 Task: Disable the javascript in debugger.
Action: Mouse moved to (1136, 30)
Screenshot: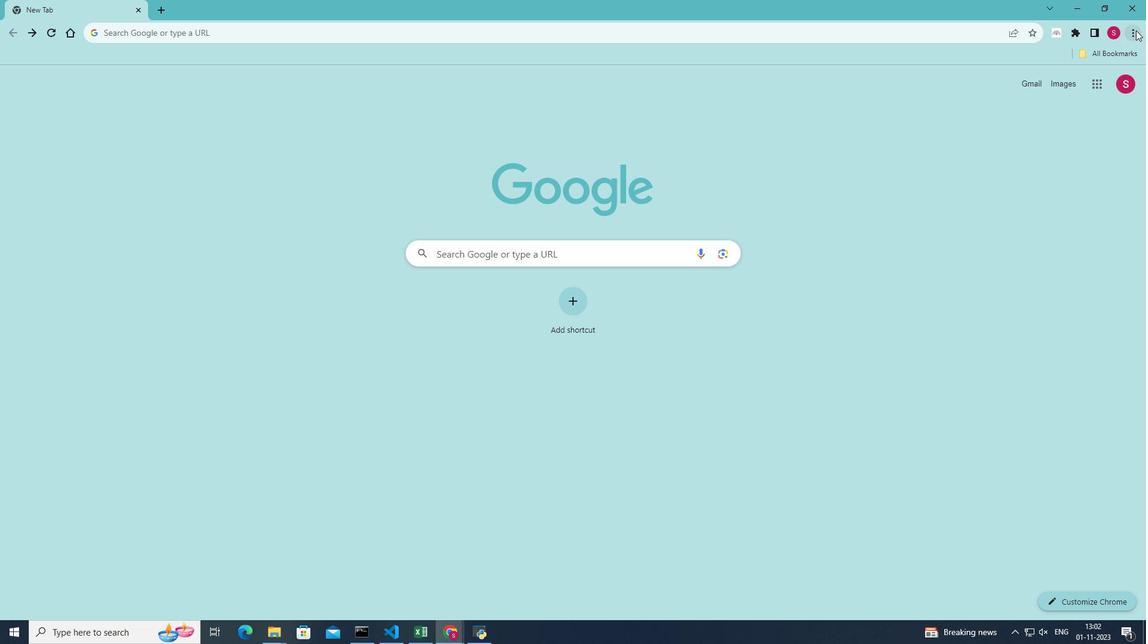 
Action: Mouse pressed left at (1136, 30)
Screenshot: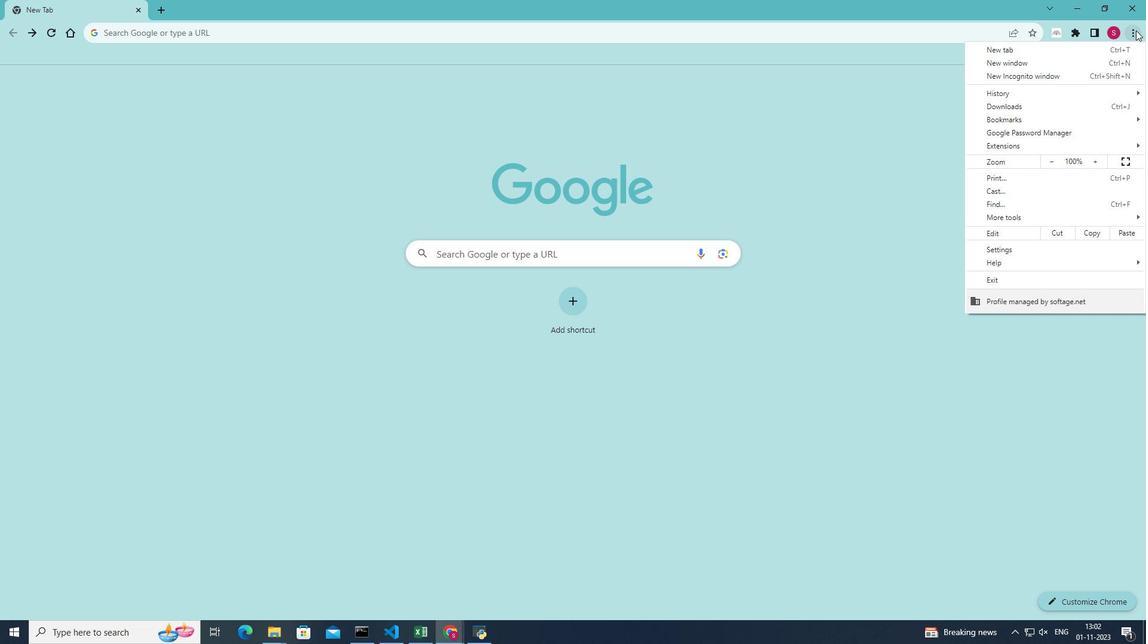 
Action: Mouse moved to (1028, 216)
Screenshot: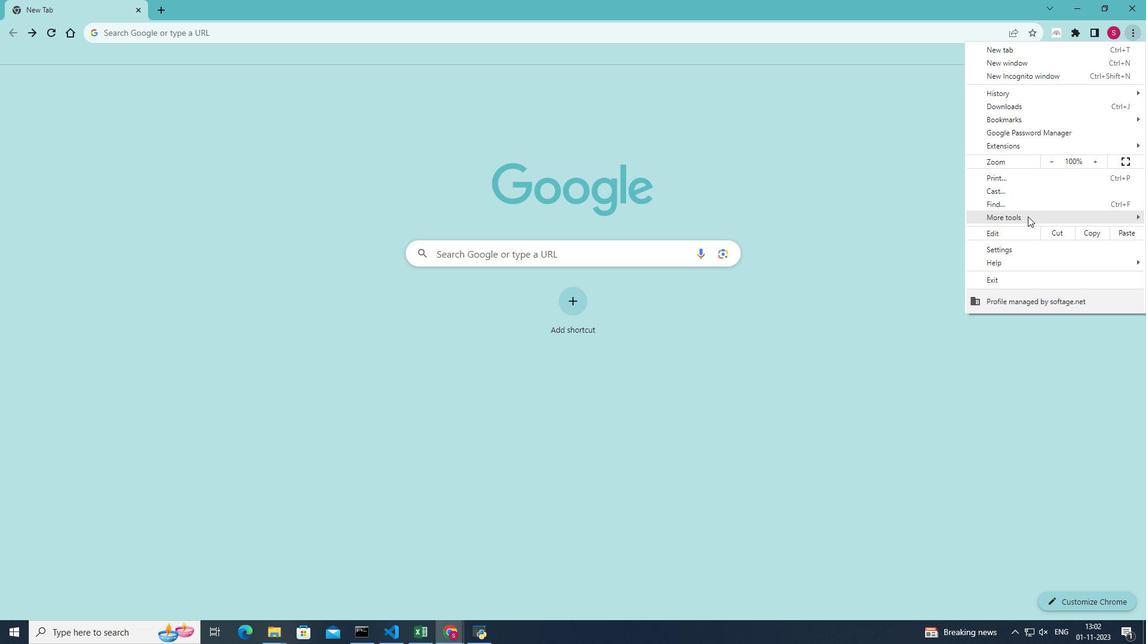 
Action: Mouse pressed left at (1028, 216)
Screenshot: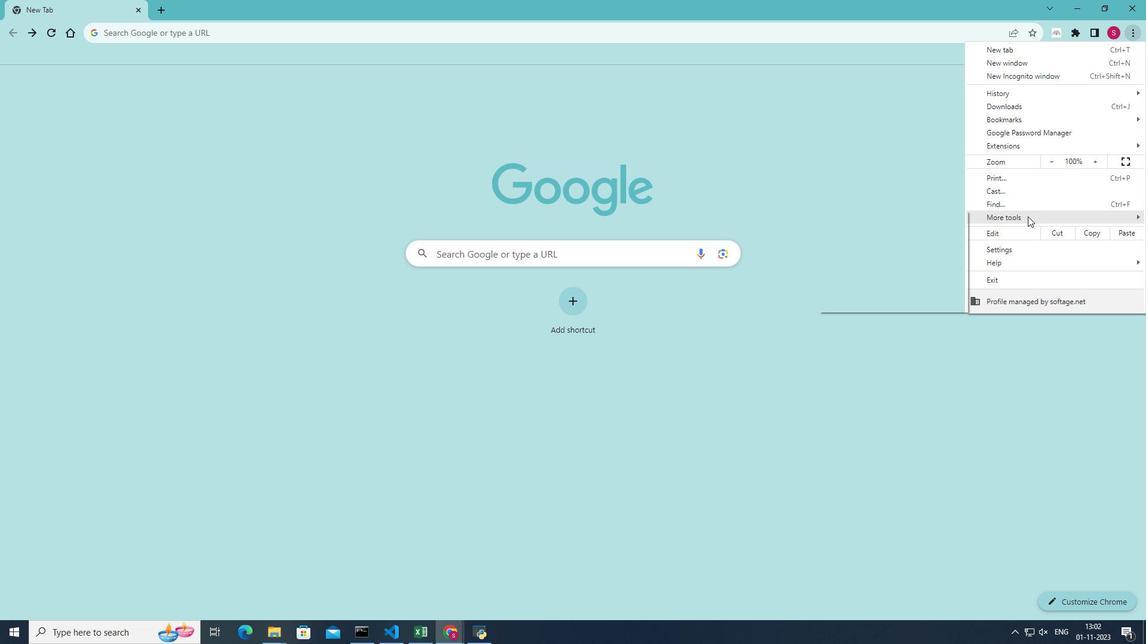 
Action: Mouse moved to (886, 307)
Screenshot: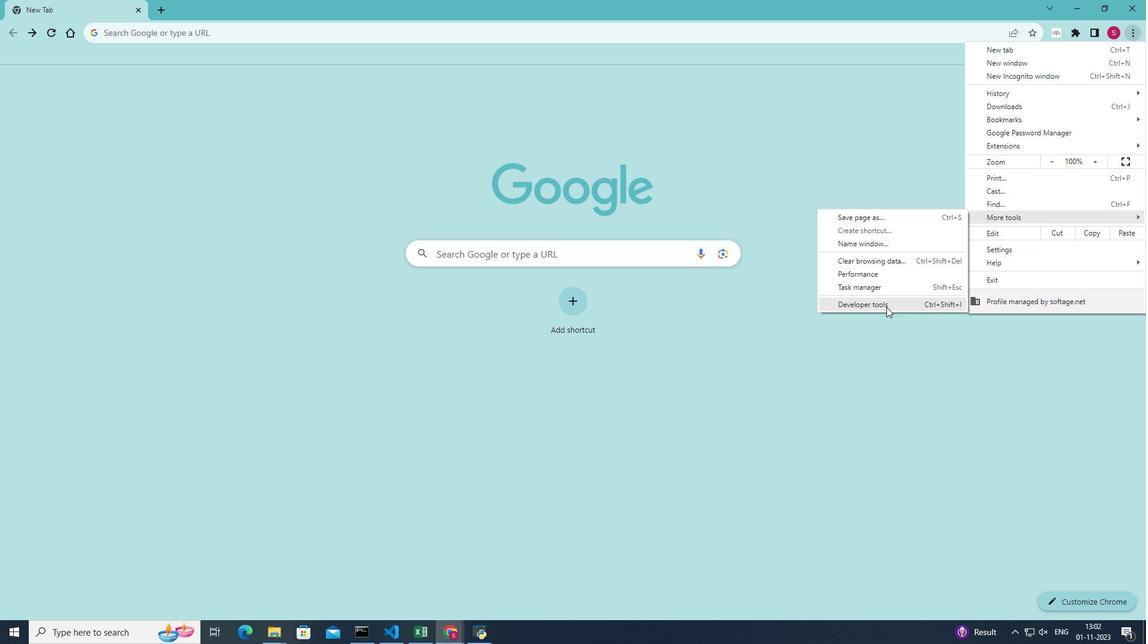 
Action: Mouse pressed left at (886, 307)
Screenshot: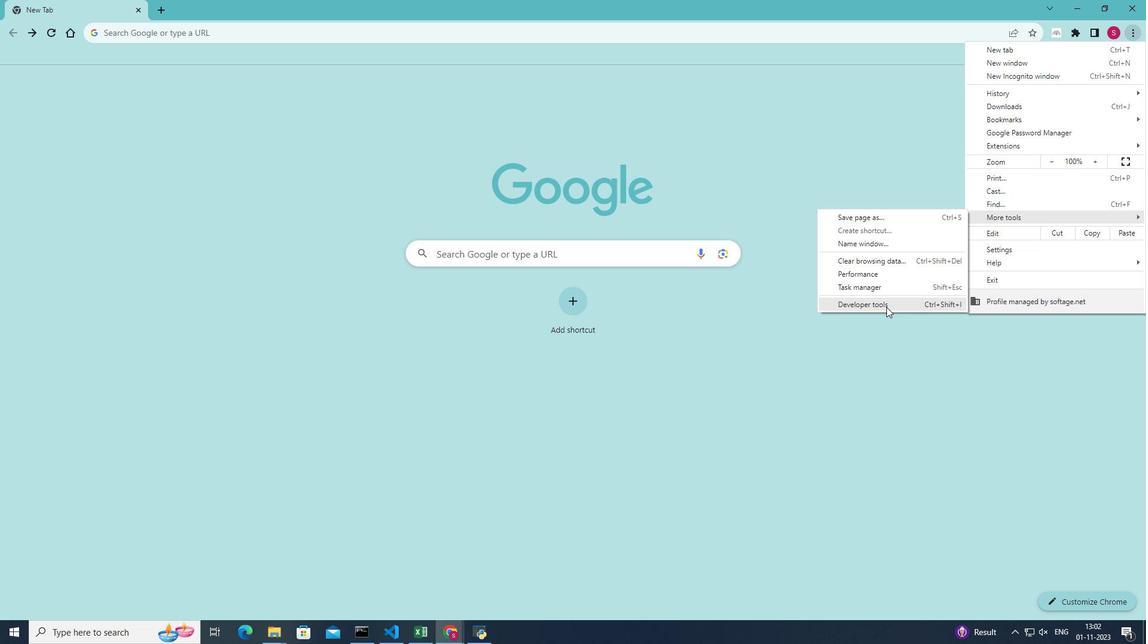 
Action: Mouse moved to (1100, 75)
Screenshot: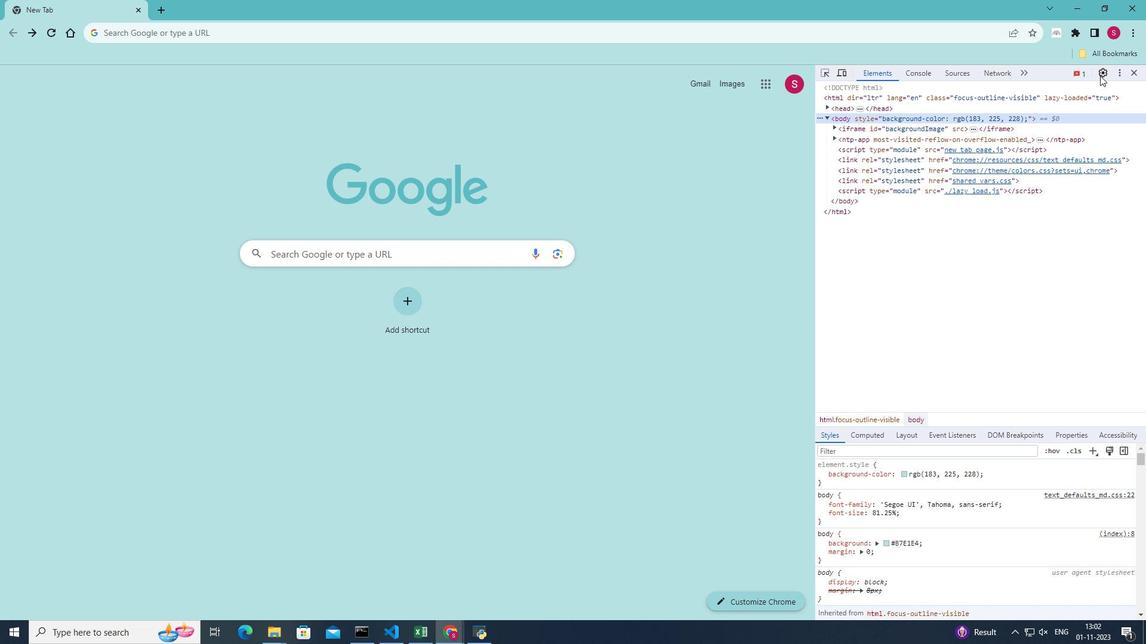 
Action: Mouse pressed left at (1100, 75)
Screenshot: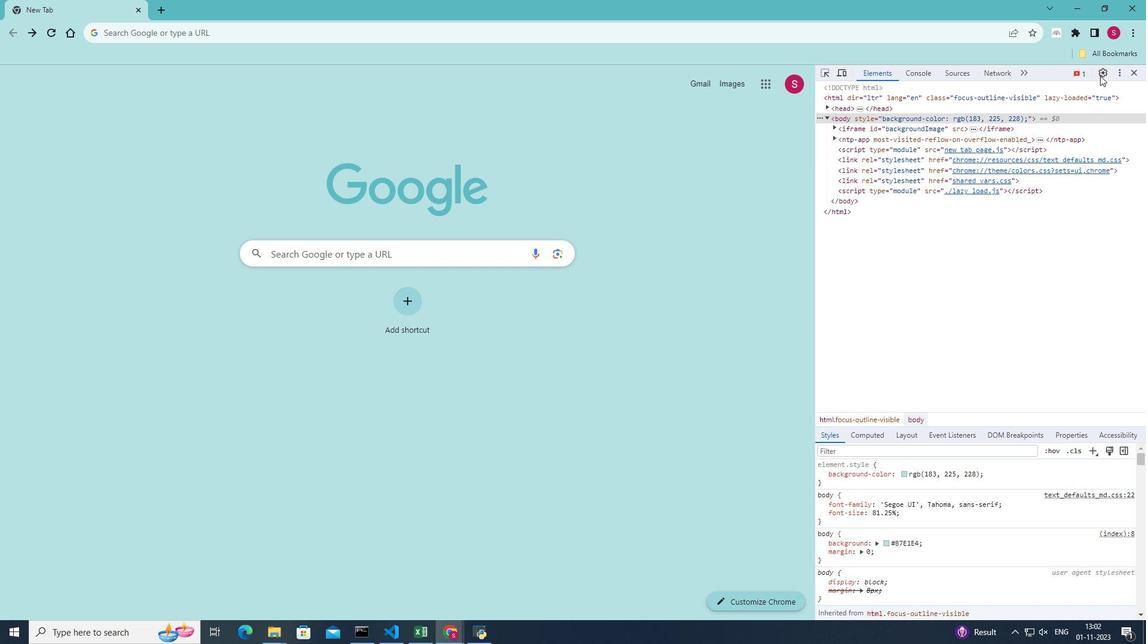 
Action: Mouse moved to (1089, 266)
Screenshot: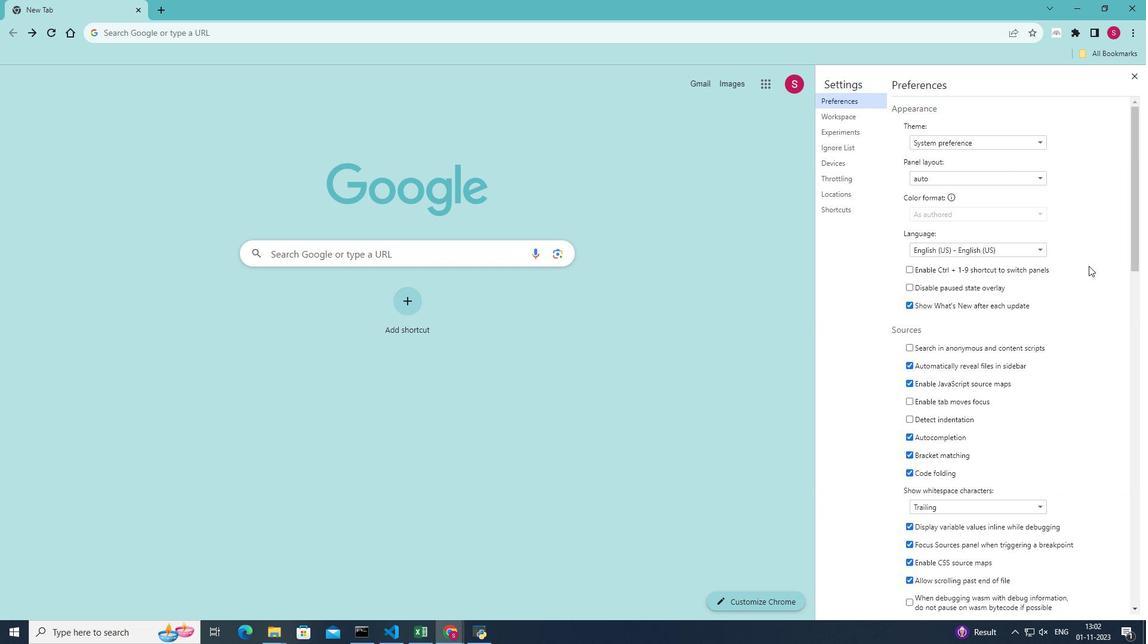 
Action: Mouse scrolled (1089, 265) with delta (0, 0)
Screenshot: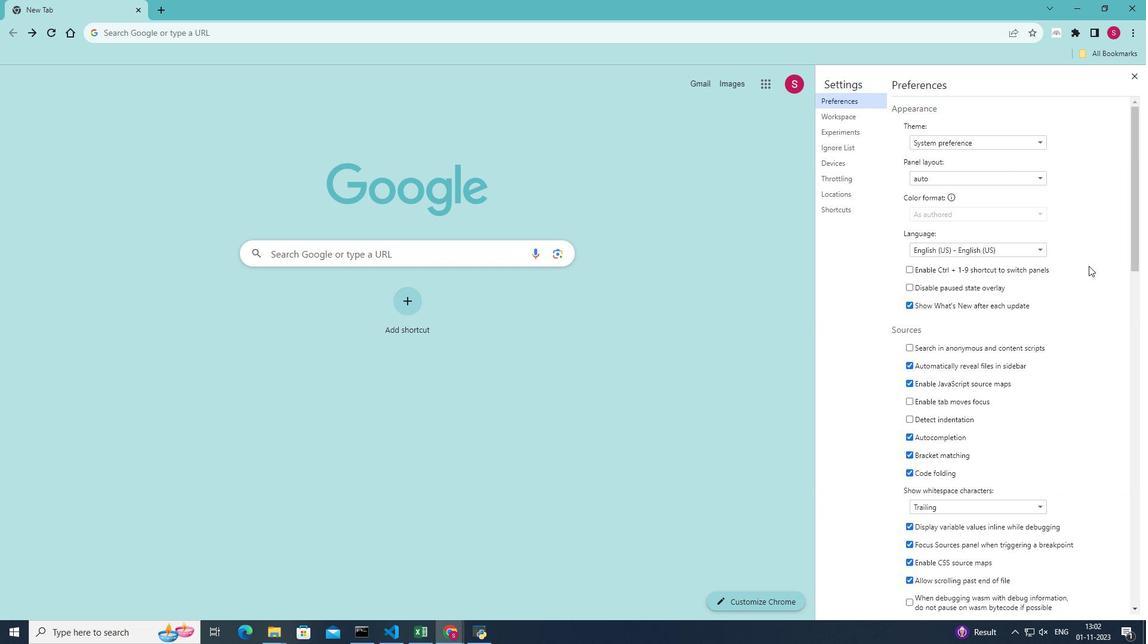 
Action: Mouse scrolled (1089, 265) with delta (0, 0)
Screenshot: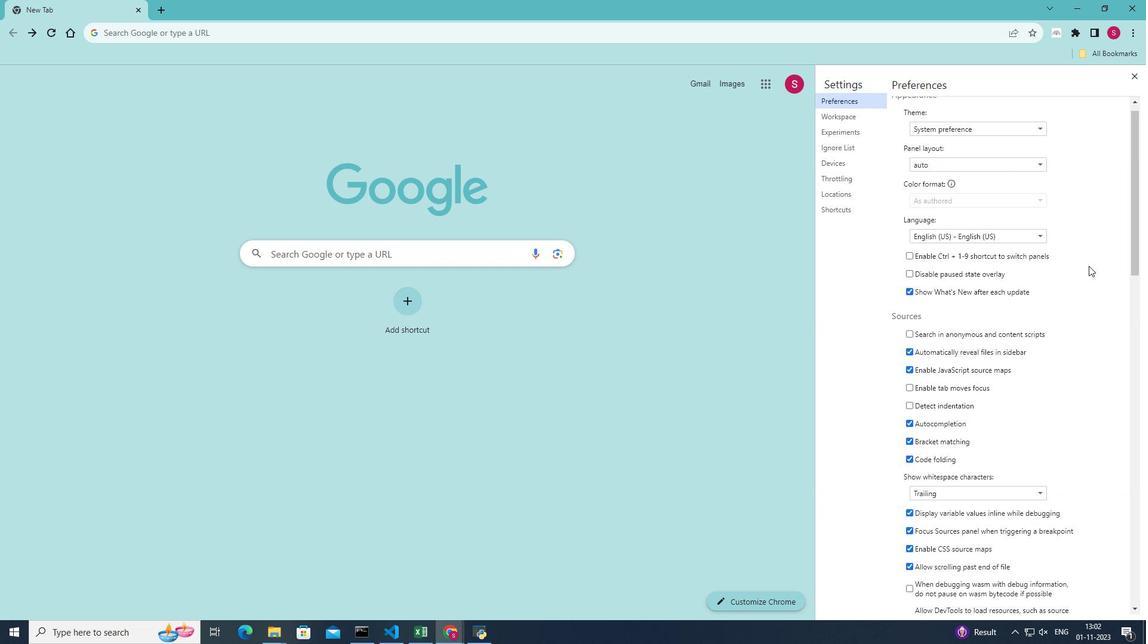 
Action: Mouse scrolled (1089, 265) with delta (0, 0)
Screenshot: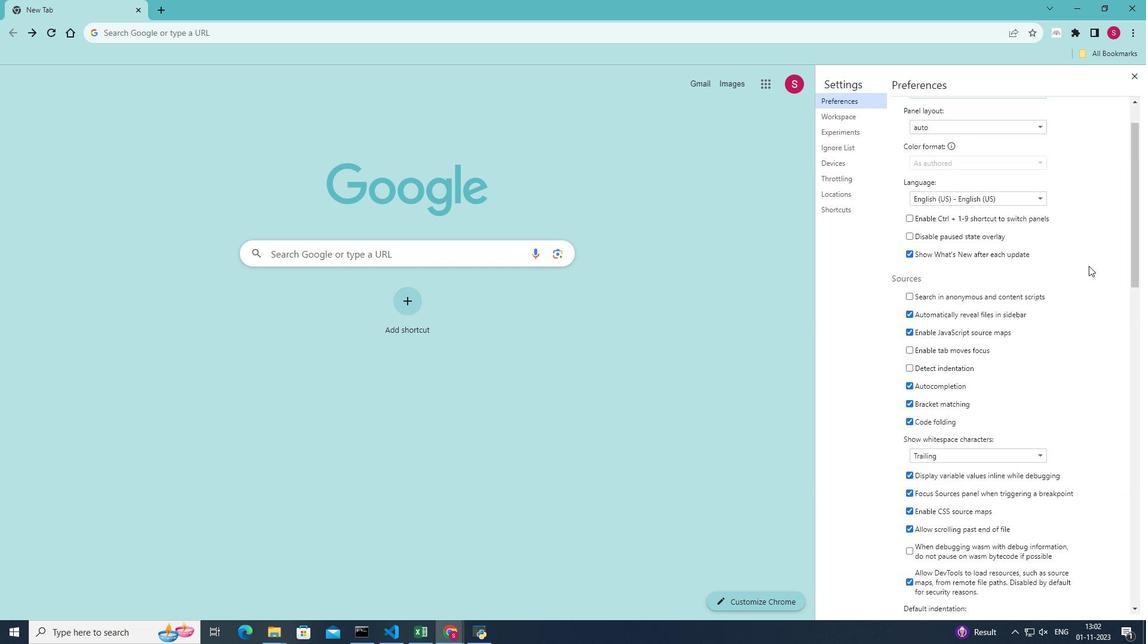 
Action: Mouse scrolled (1089, 265) with delta (0, 0)
Screenshot: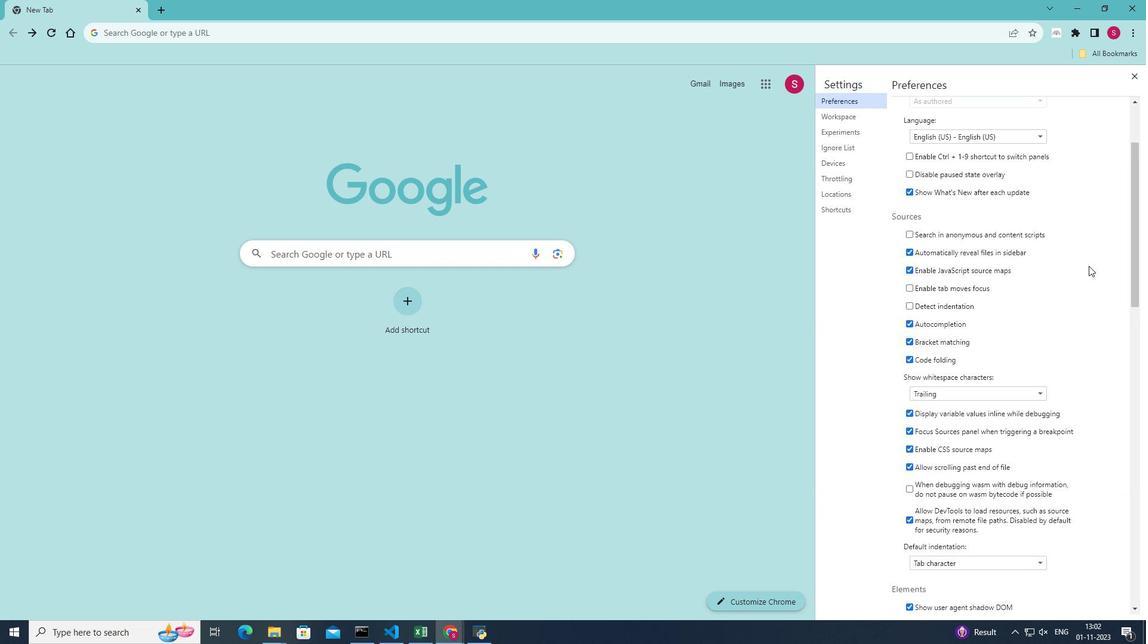
Action: Mouse scrolled (1089, 265) with delta (0, 0)
Screenshot: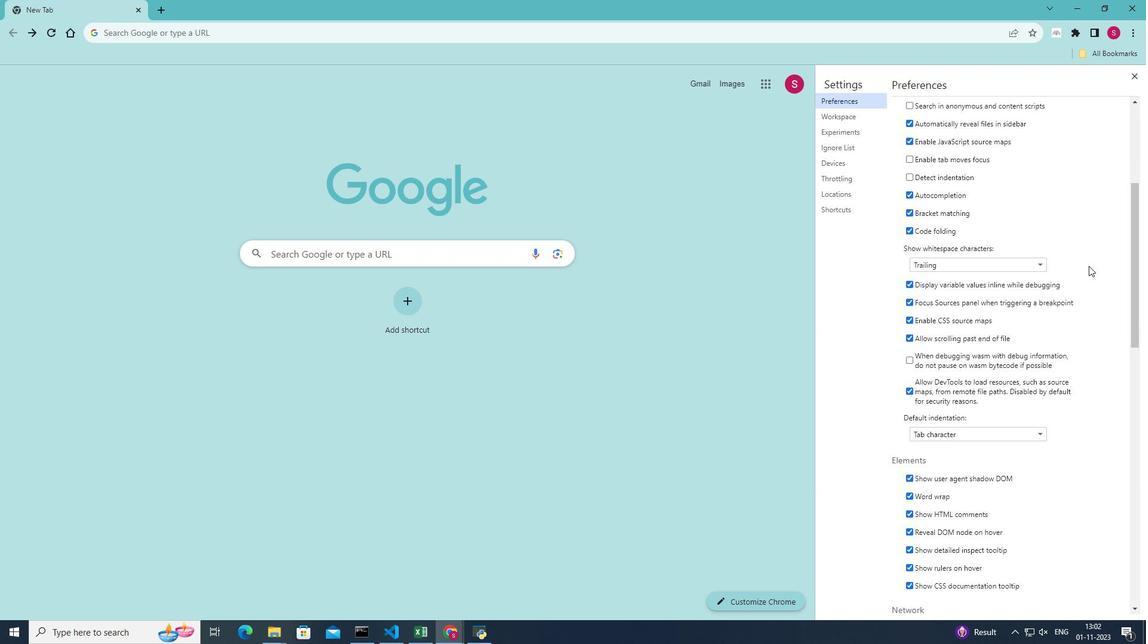 
Action: Mouse scrolled (1089, 265) with delta (0, 0)
Screenshot: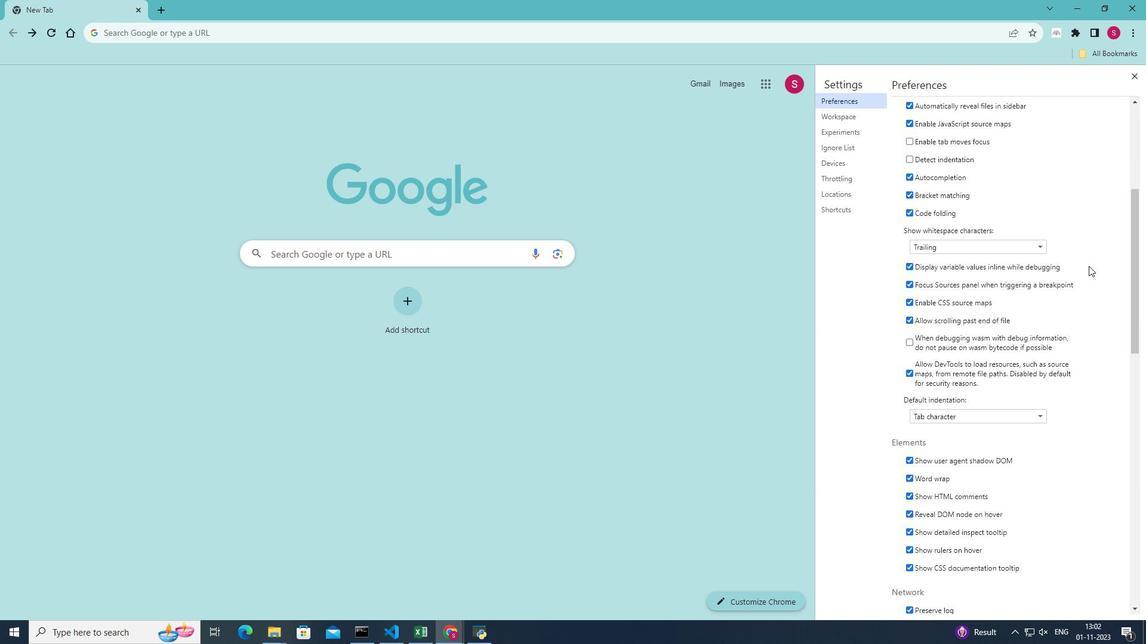 
Action: Mouse scrolled (1089, 265) with delta (0, 0)
Screenshot: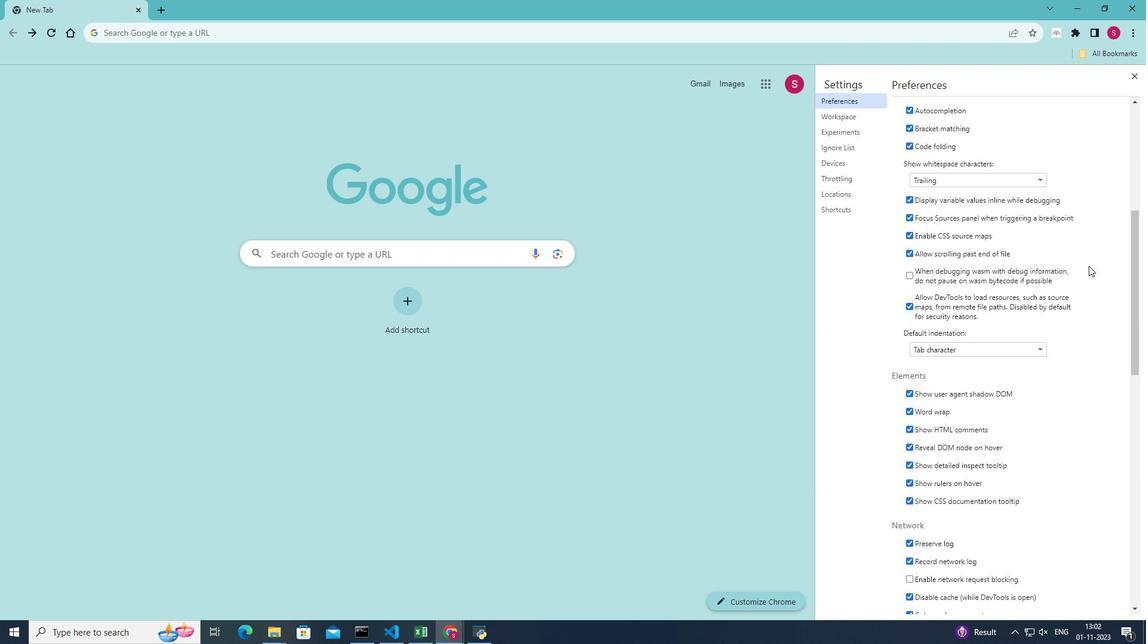 
Action: Mouse scrolled (1089, 265) with delta (0, 0)
Screenshot: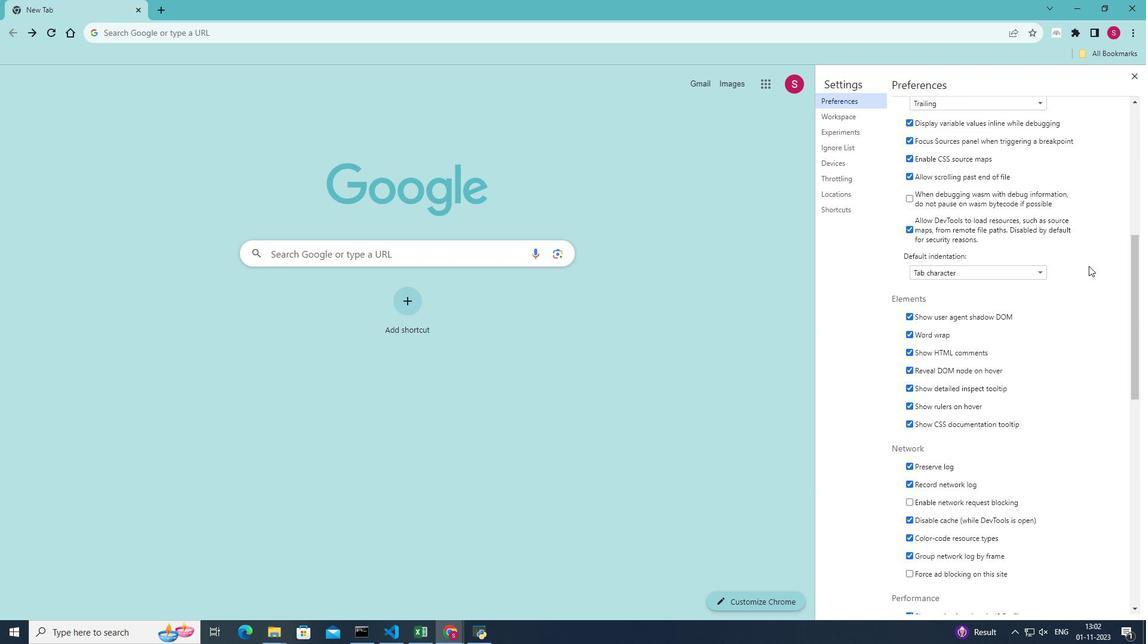 
Action: Mouse scrolled (1089, 265) with delta (0, 0)
Screenshot: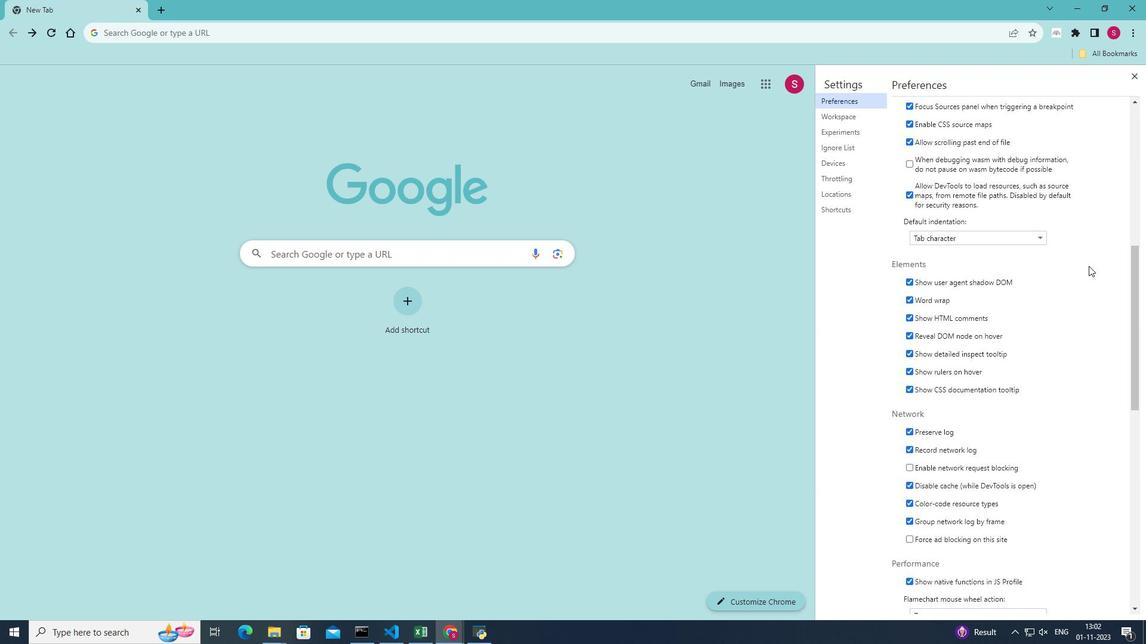 
Action: Mouse scrolled (1089, 265) with delta (0, 0)
Screenshot: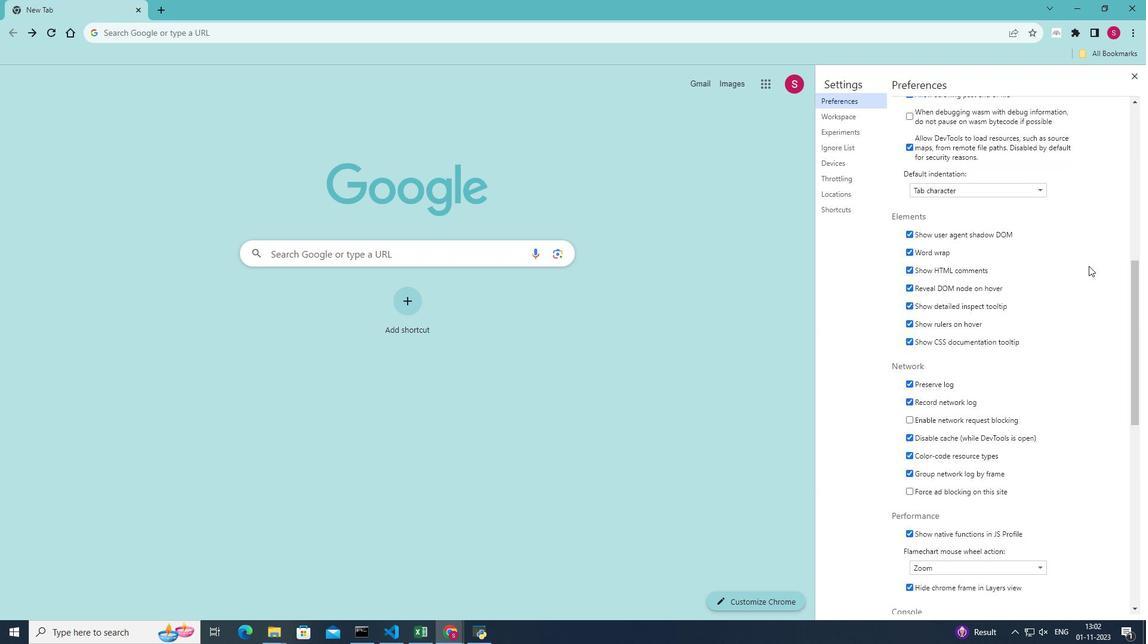 
Action: Mouse scrolled (1089, 265) with delta (0, 0)
Screenshot: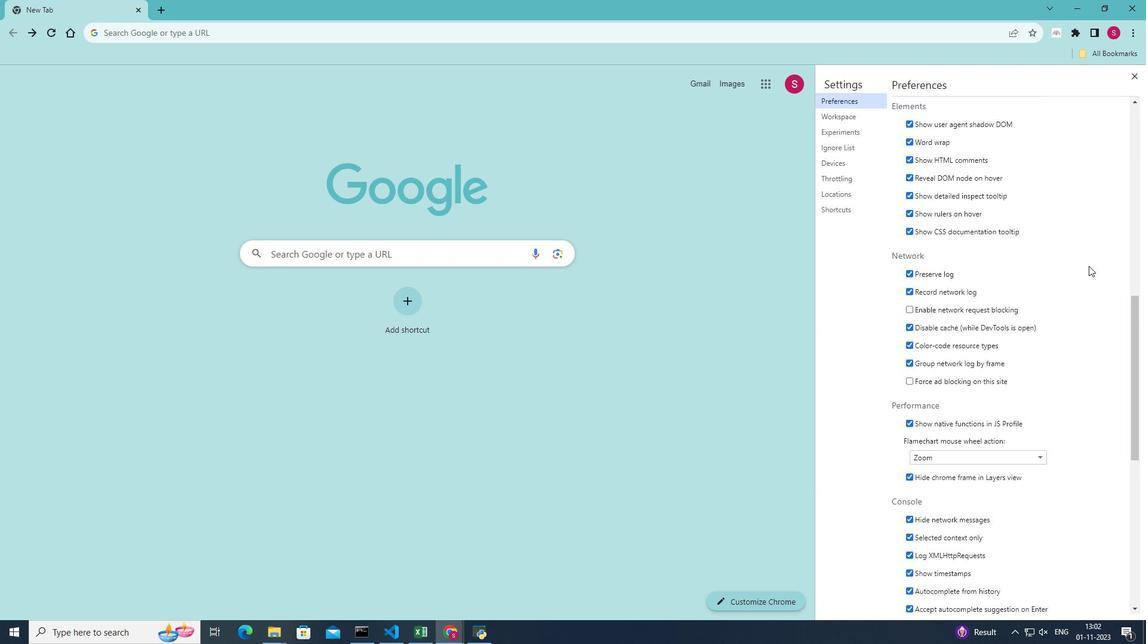
Action: Mouse scrolled (1089, 265) with delta (0, 0)
Screenshot: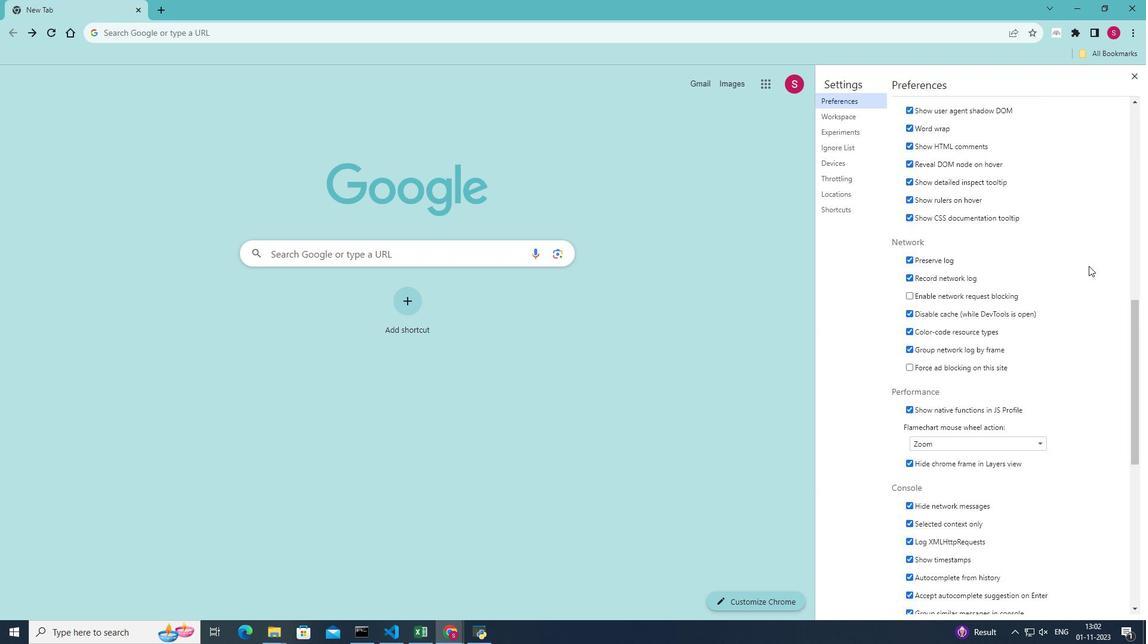 
Action: Mouse scrolled (1089, 265) with delta (0, 0)
Screenshot: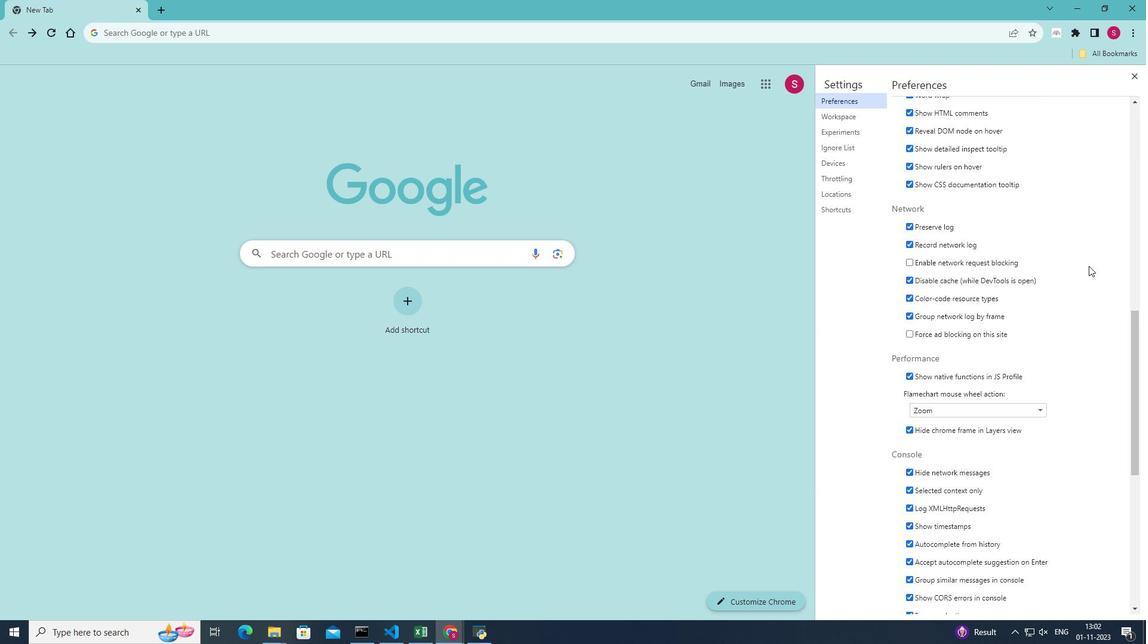 
Action: Mouse scrolled (1089, 265) with delta (0, 0)
Screenshot: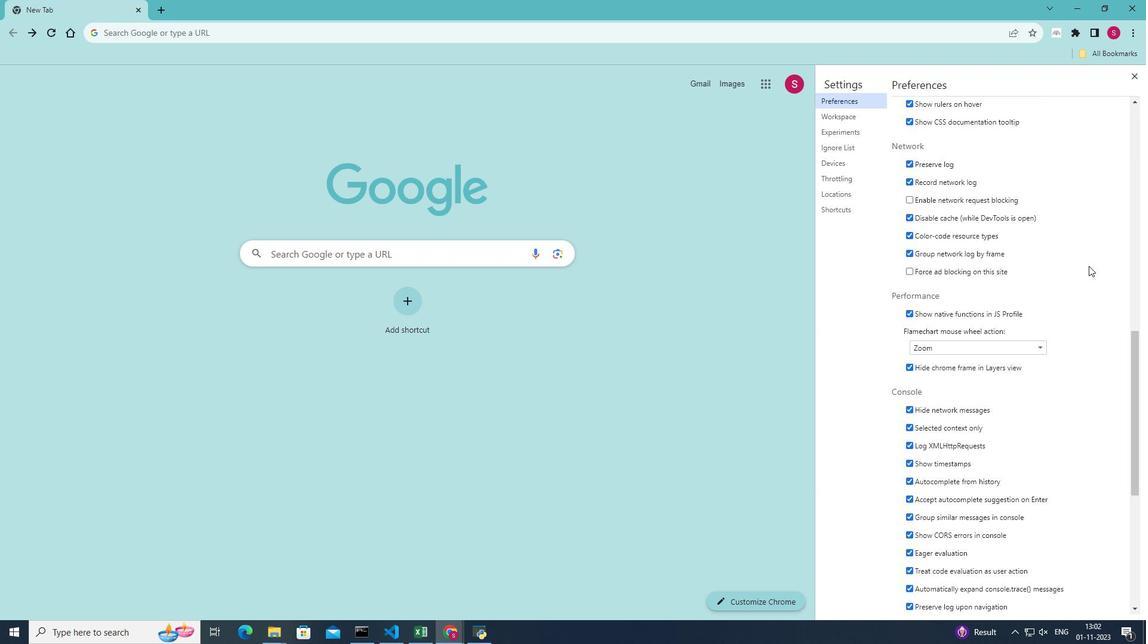 
Action: Mouse scrolled (1089, 265) with delta (0, 0)
Screenshot: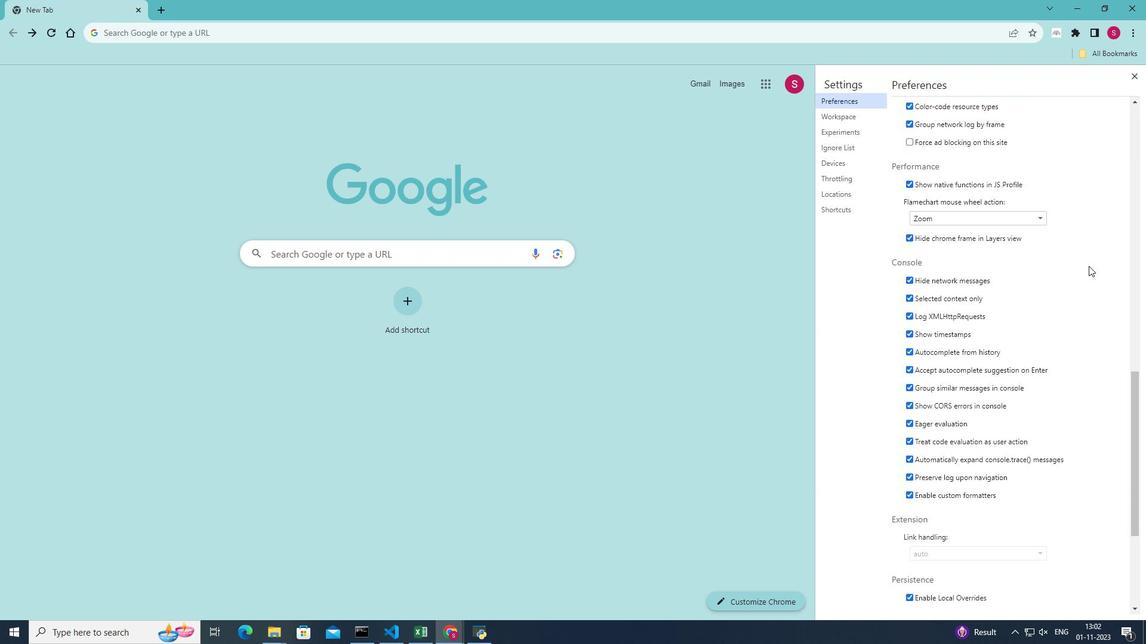 
Action: Mouse scrolled (1089, 265) with delta (0, 0)
Screenshot: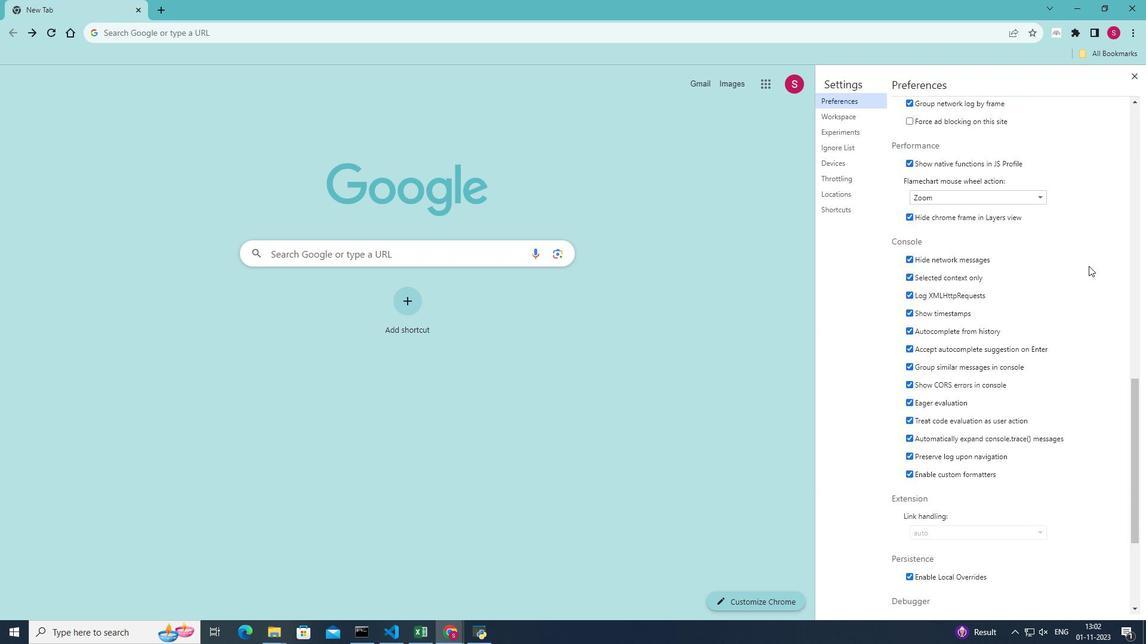 
Action: Mouse scrolled (1089, 265) with delta (0, 0)
Screenshot: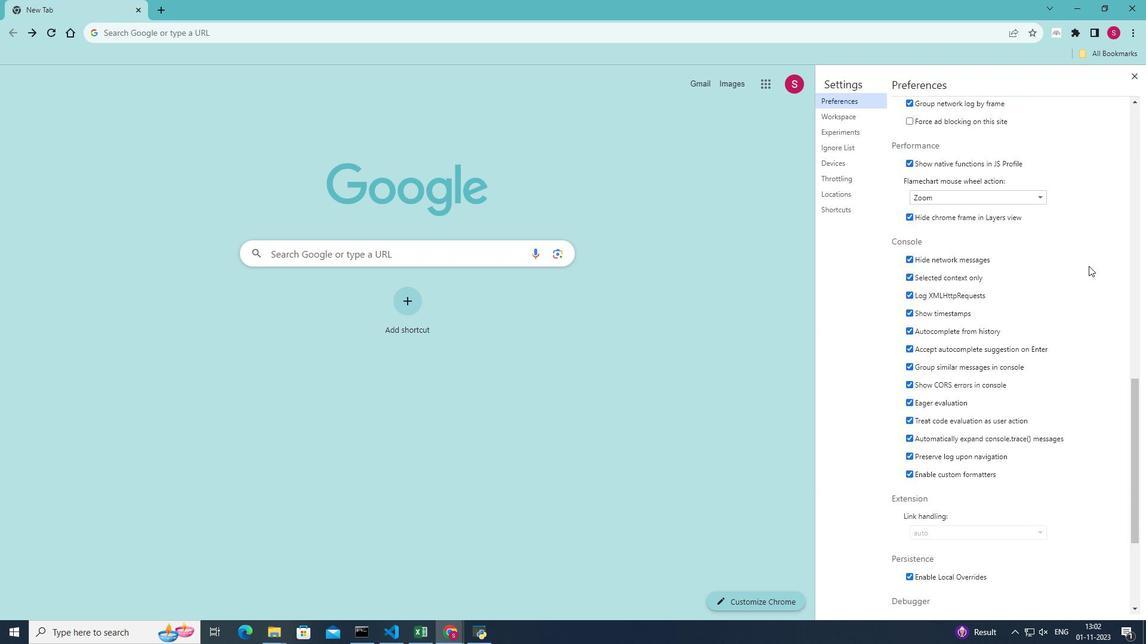 
Action: Mouse scrolled (1089, 265) with delta (0, 0)
Screenshot: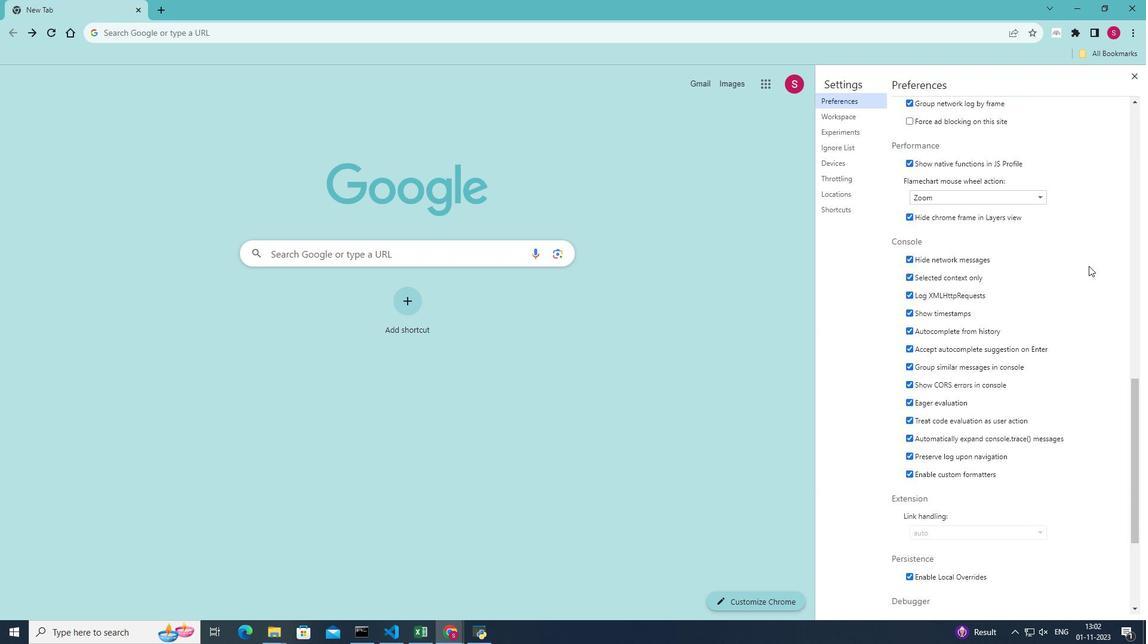 
Action: Mouse scrolled (1089, 265) with delta (0, 0)
Screenshot: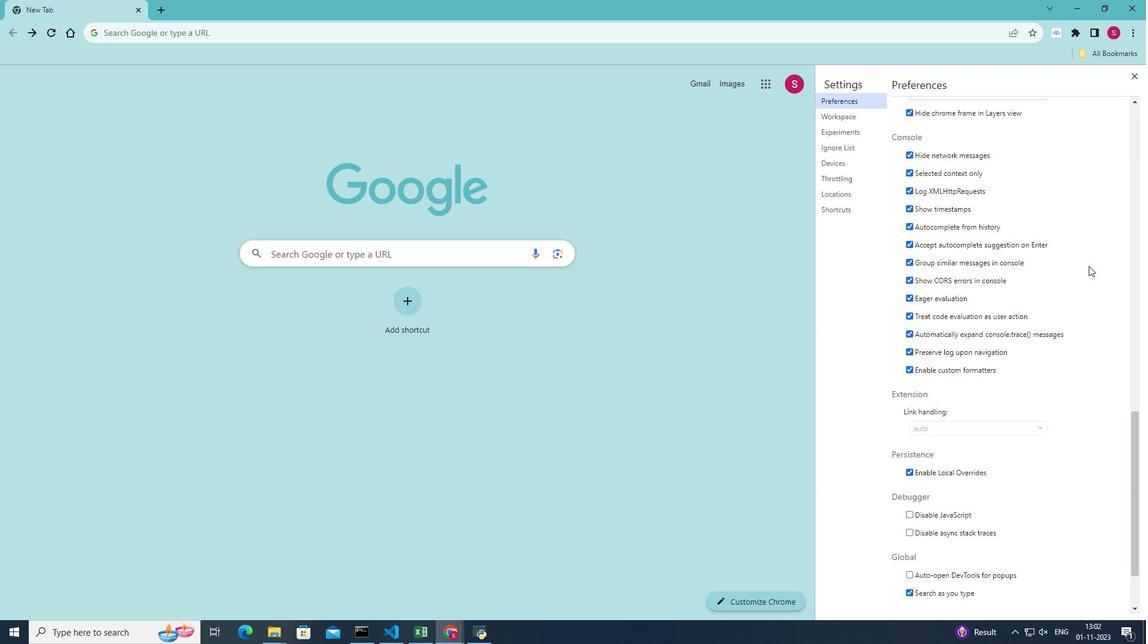 
Action: Mouse scrolled (1089, 265) with delta (0, 0)
Screenshot: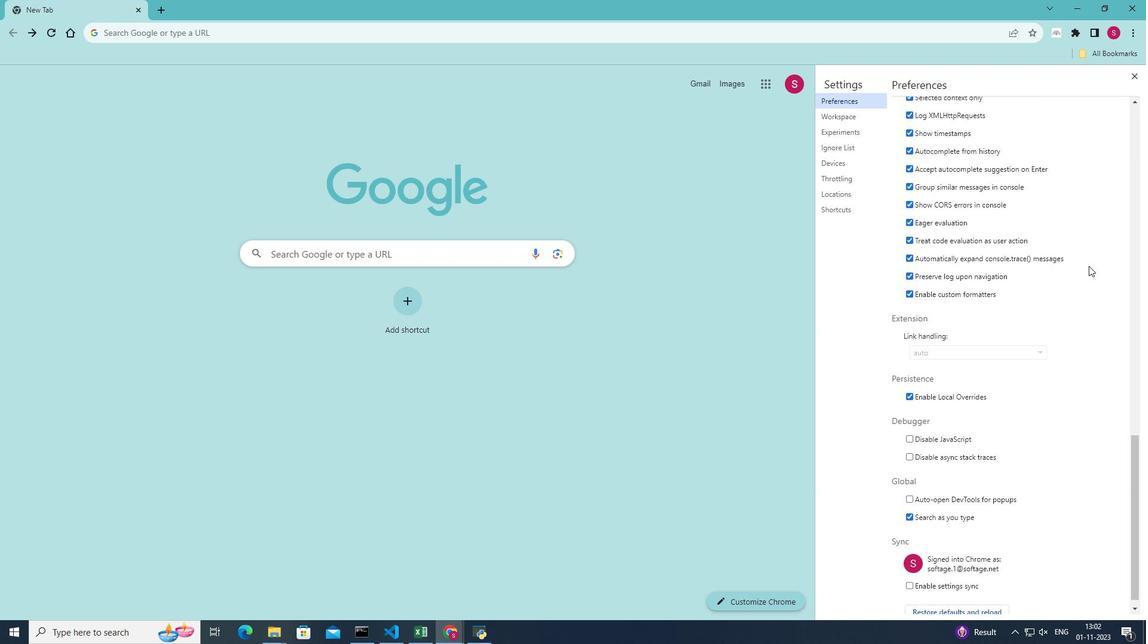 
Action: Mouse moved to (908, 428)
Screenshot: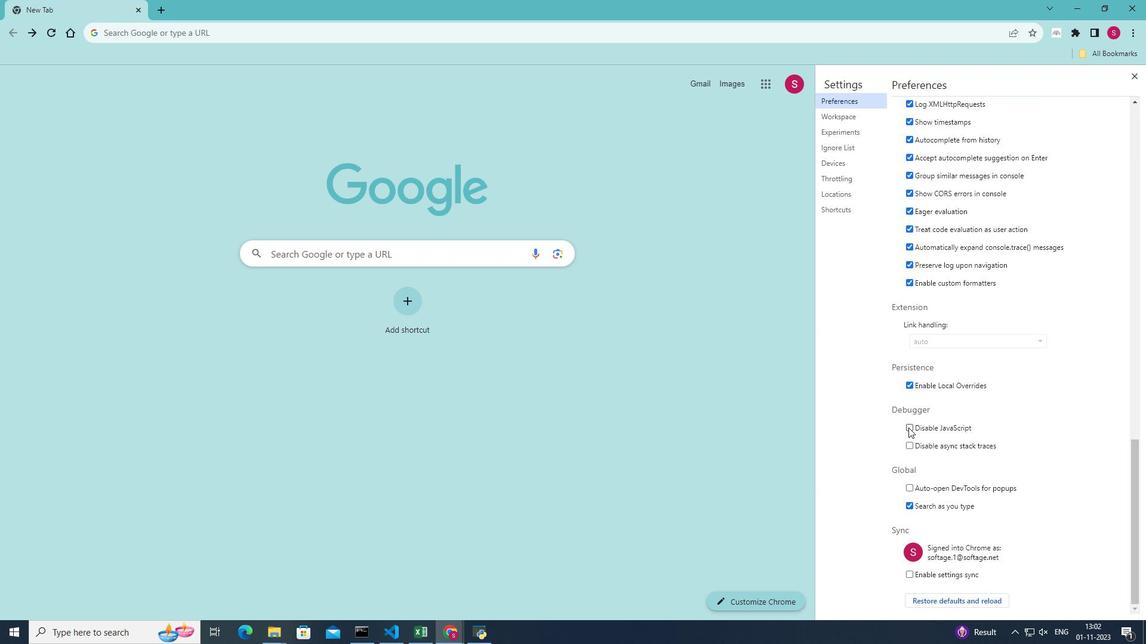 
Action: Mouse pressed left at (908, 428)
Screenshot: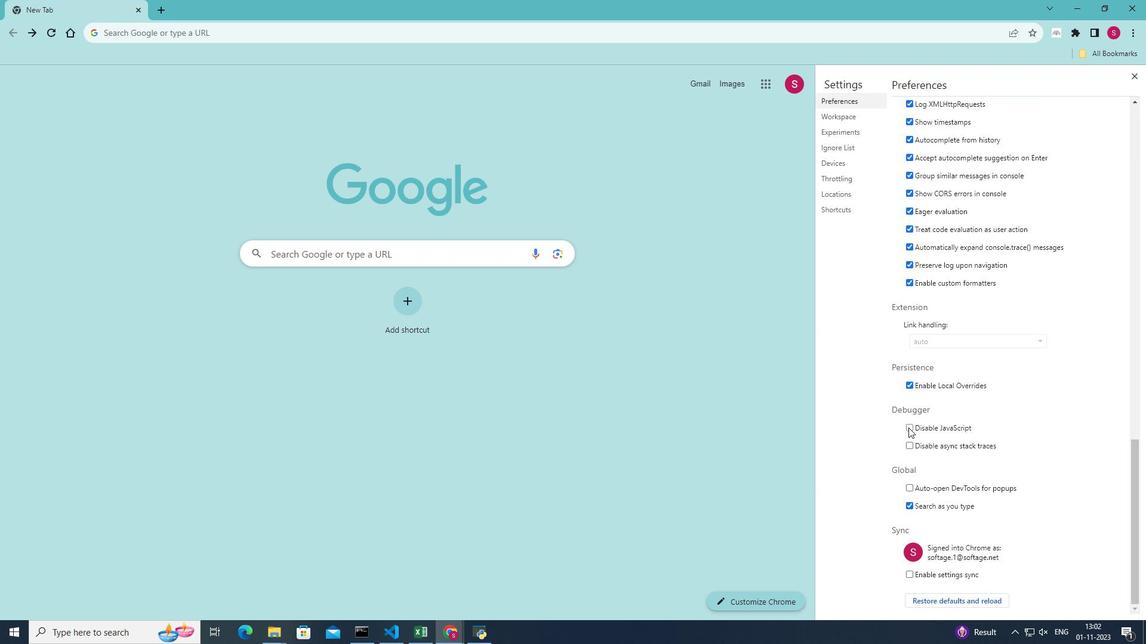
Action: Mouse moved to (1025, 358)
Screenshot: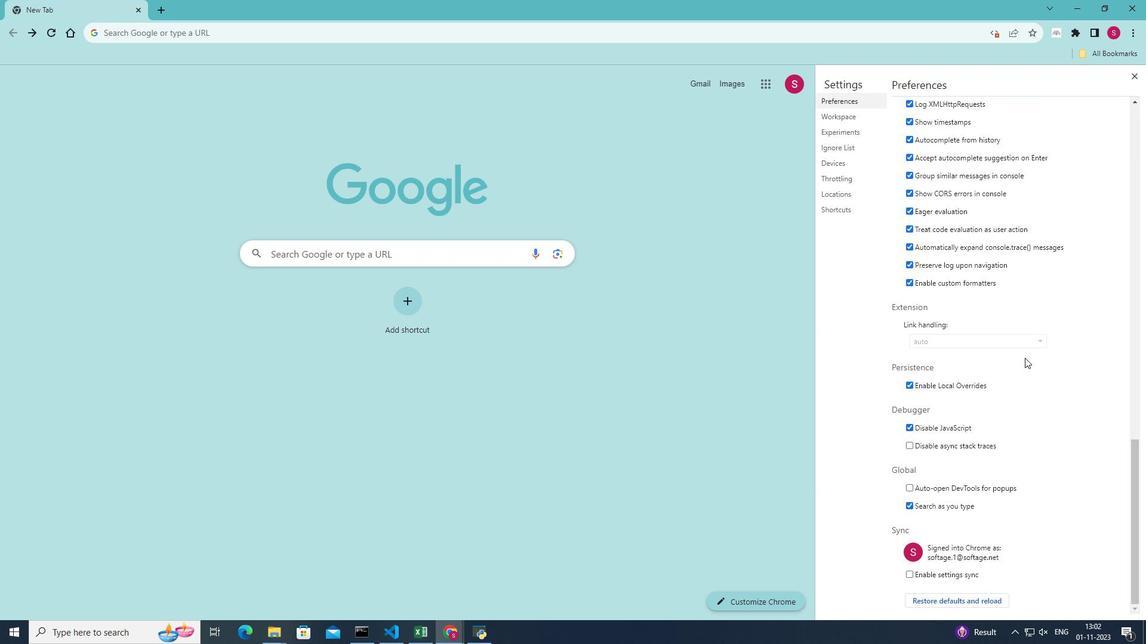 
